 Task: Zoom the drawing page by 200%.
Action: Mouse moved to (193, 142)
Screenshot: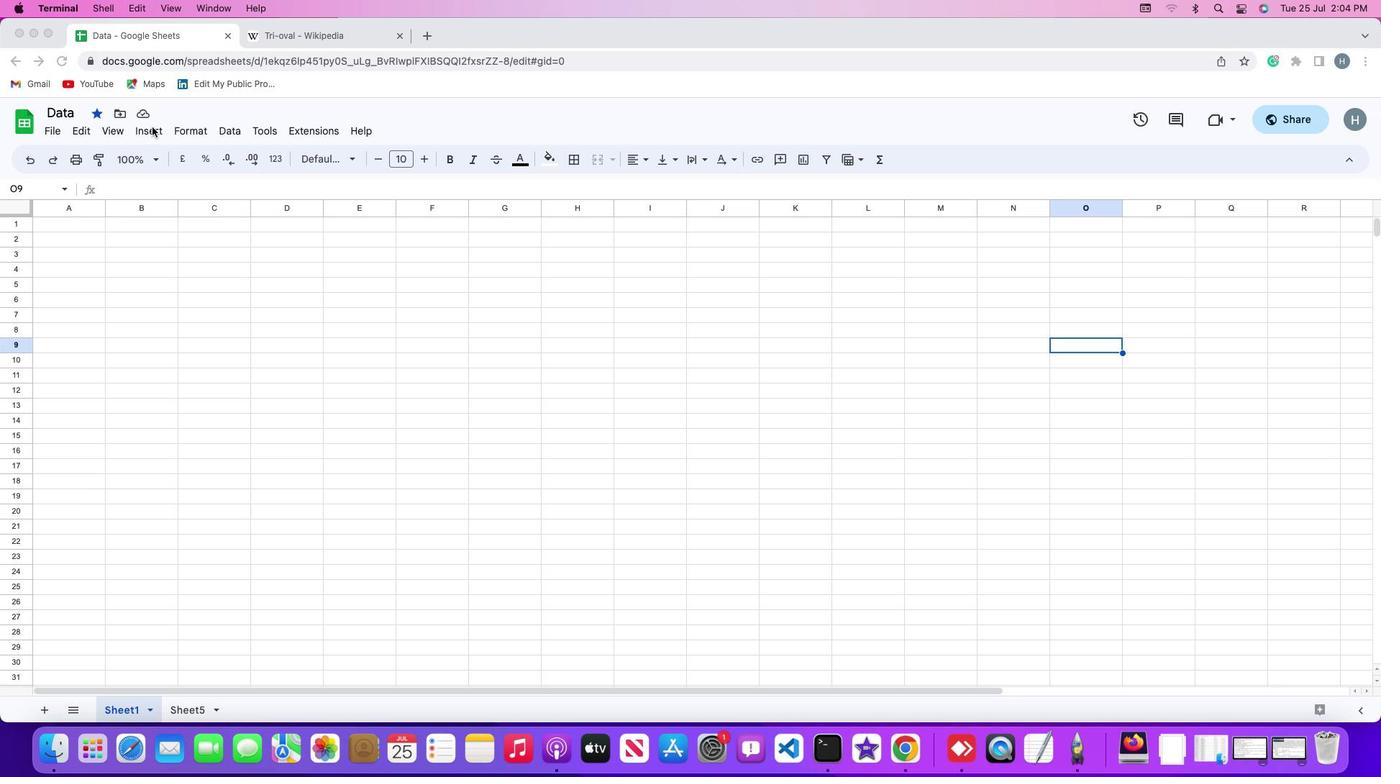 
Action: Mouse pressed left at (193, 142)
Screenshot: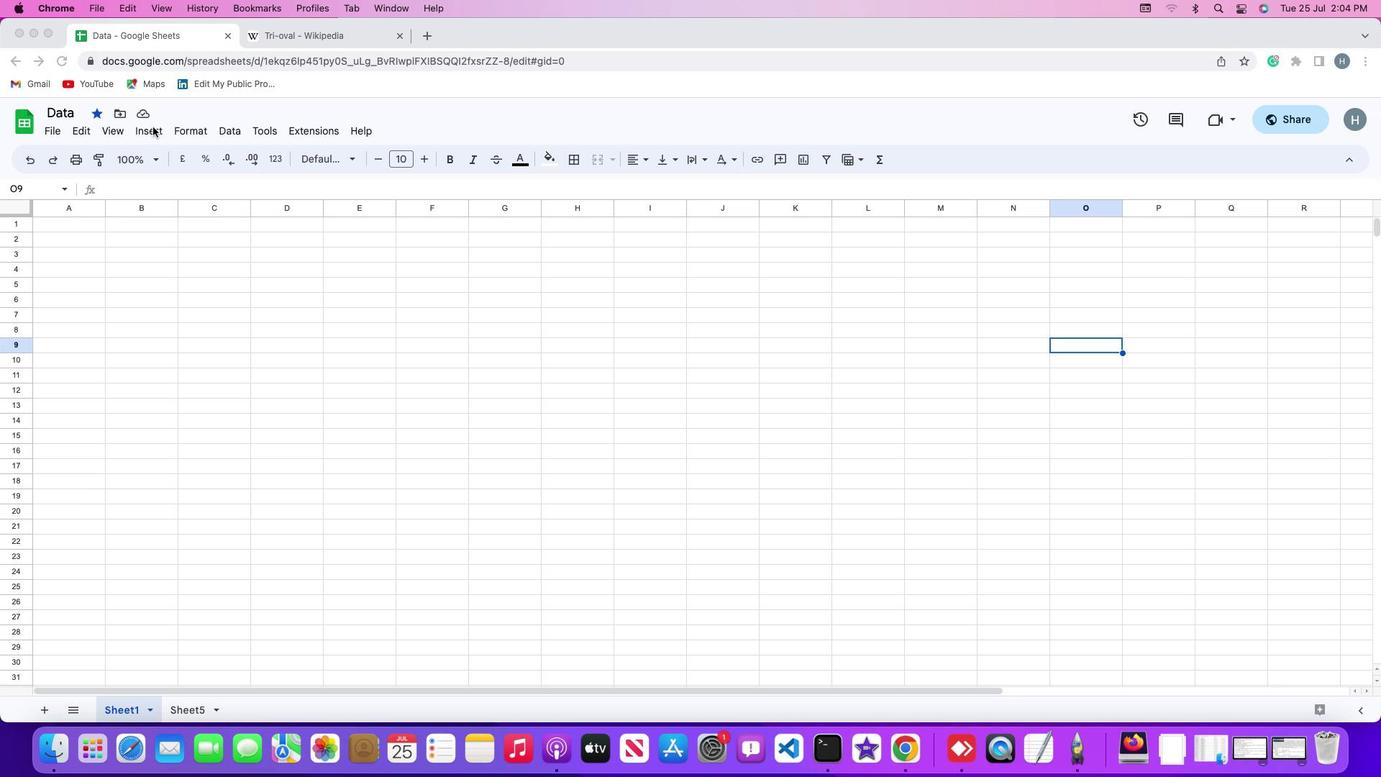 
Action: Mouse moved to (195, 142)
Screenshot: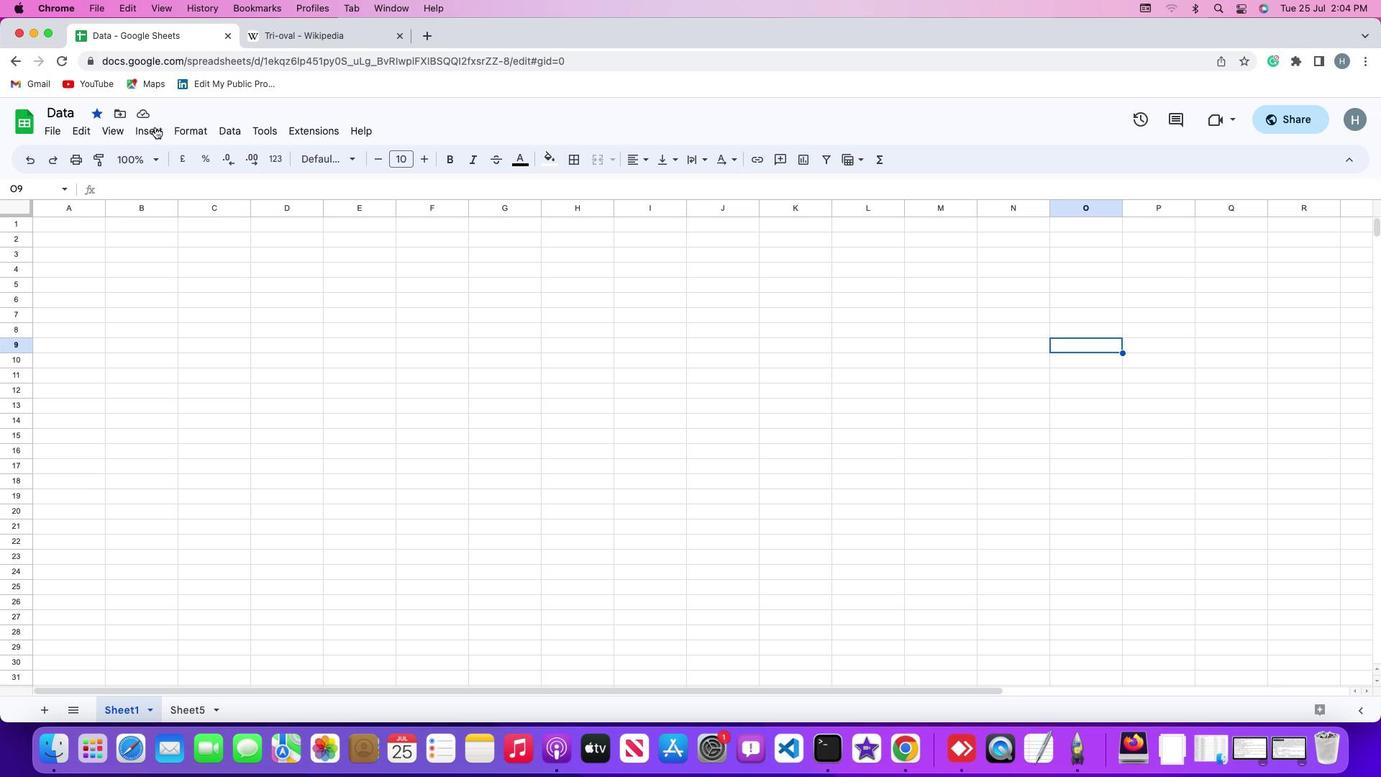 
Action: Mouse pressed left at (195, 142)
Screenshot: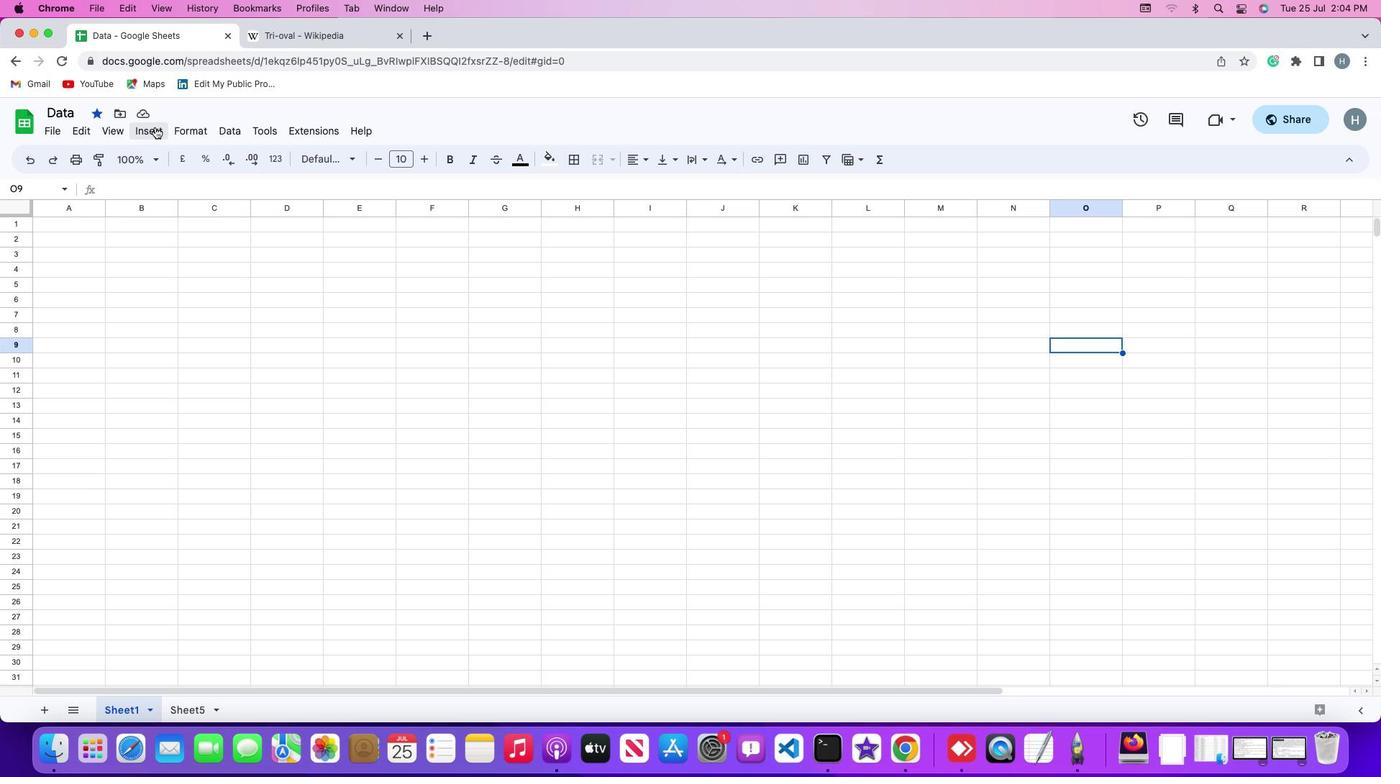 
Action: Mouse moved to (228, 336)
Screenshot: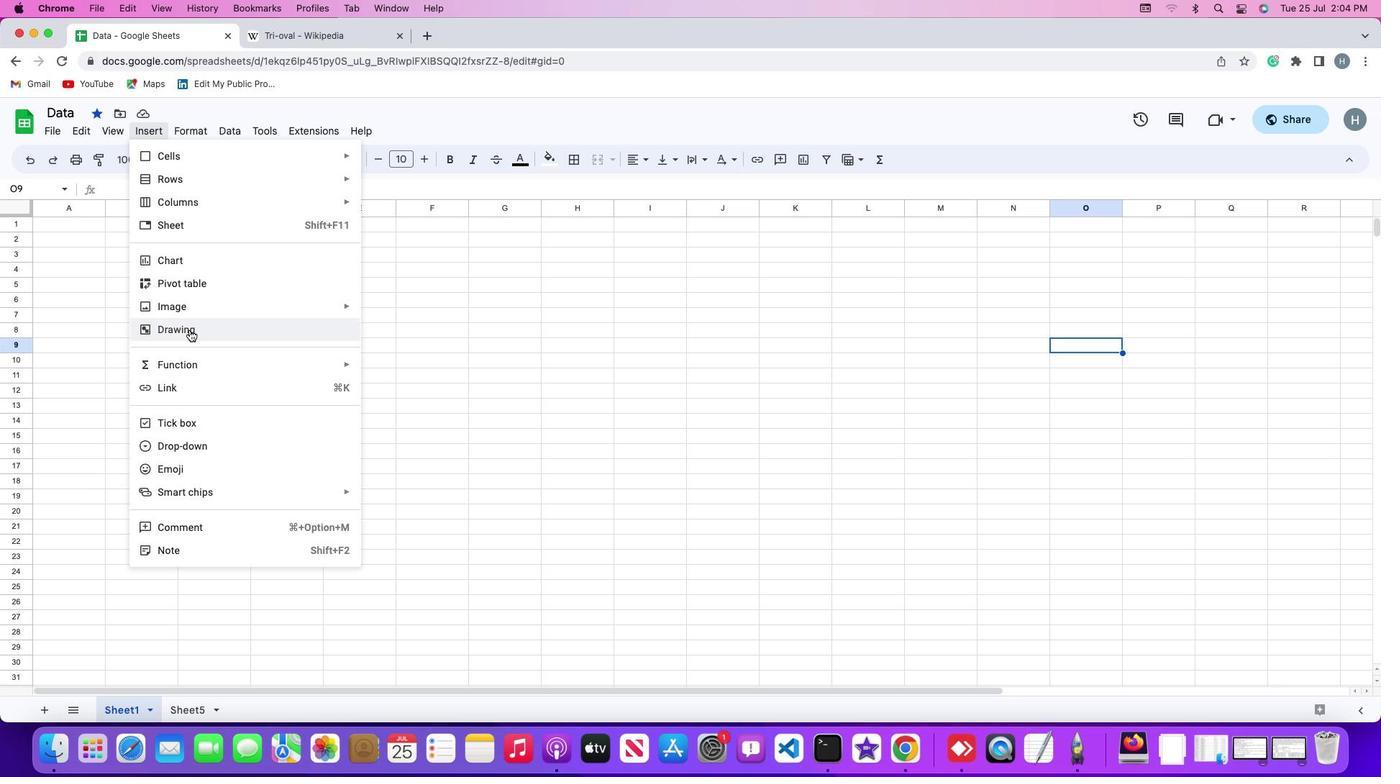 
Action: Mouse pressed left at (228, 336)
Screenshot: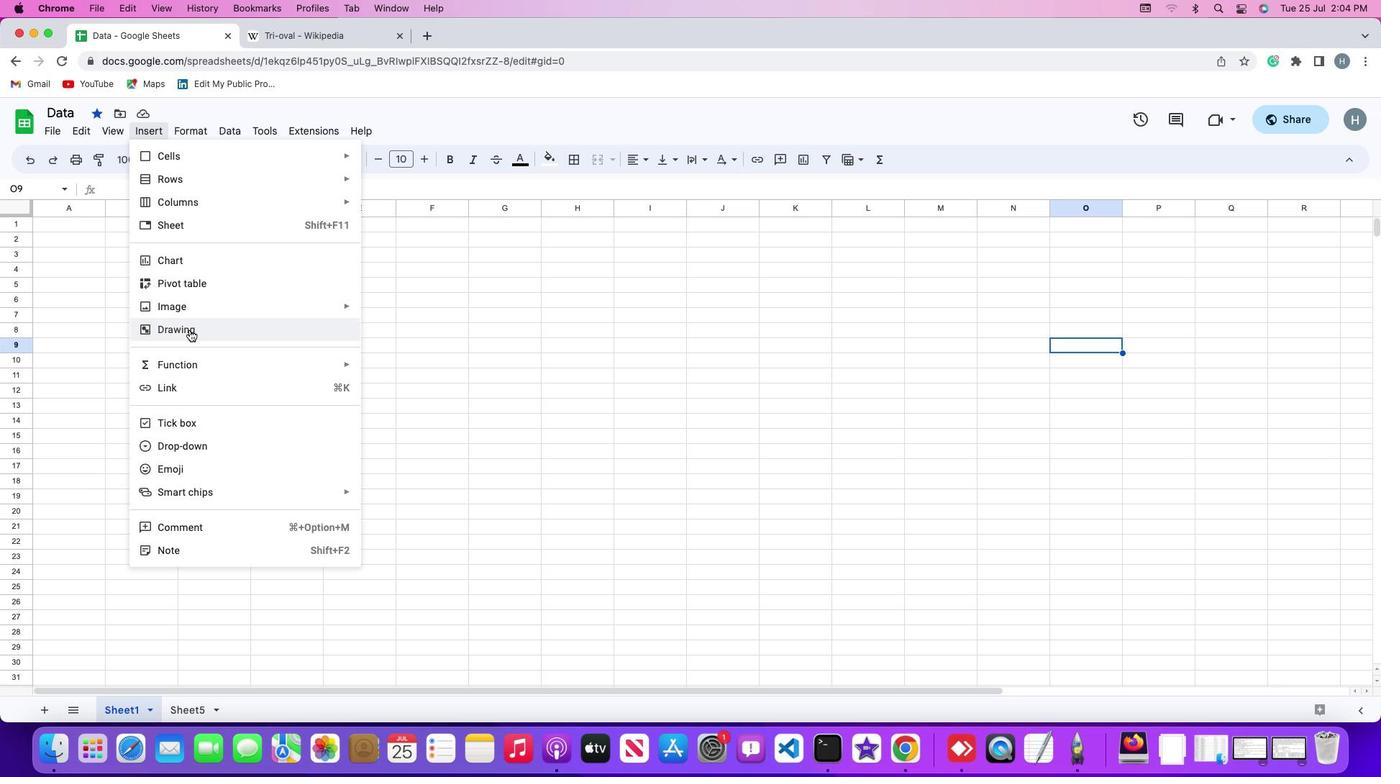 
Action: Mouse moved to (526, 193)
Screenshot: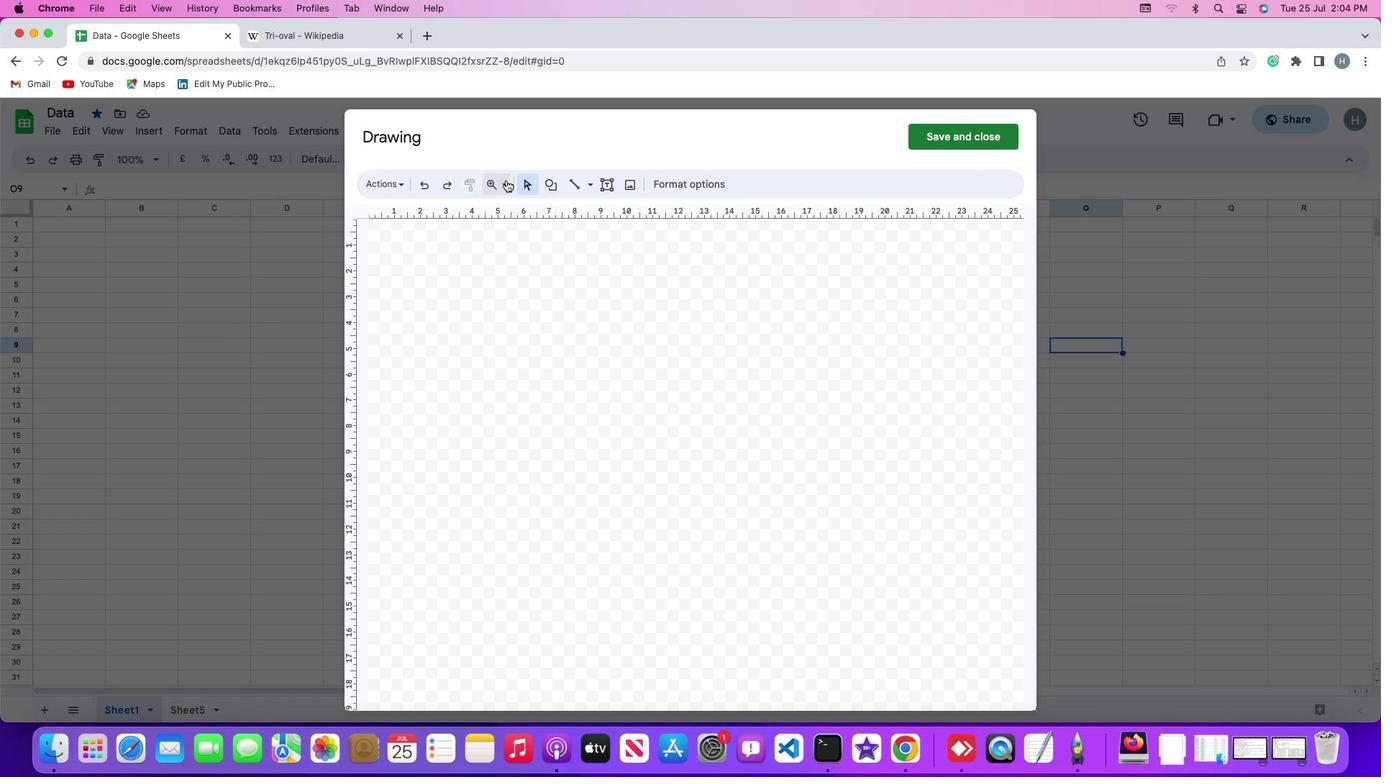
Action: Mouse pressed left at (526, 193)
Screenshot: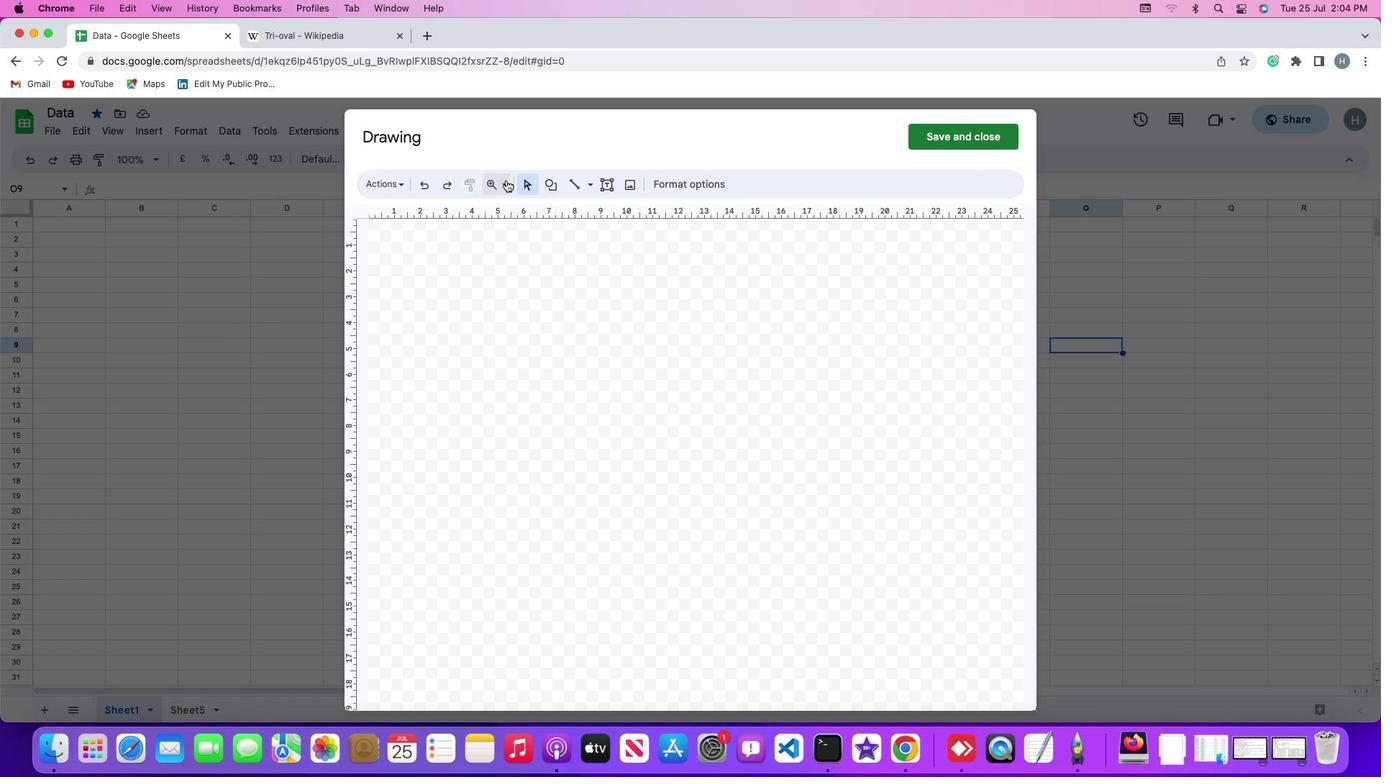 
Action: Mouse moved to (774, 502)
Screenshot: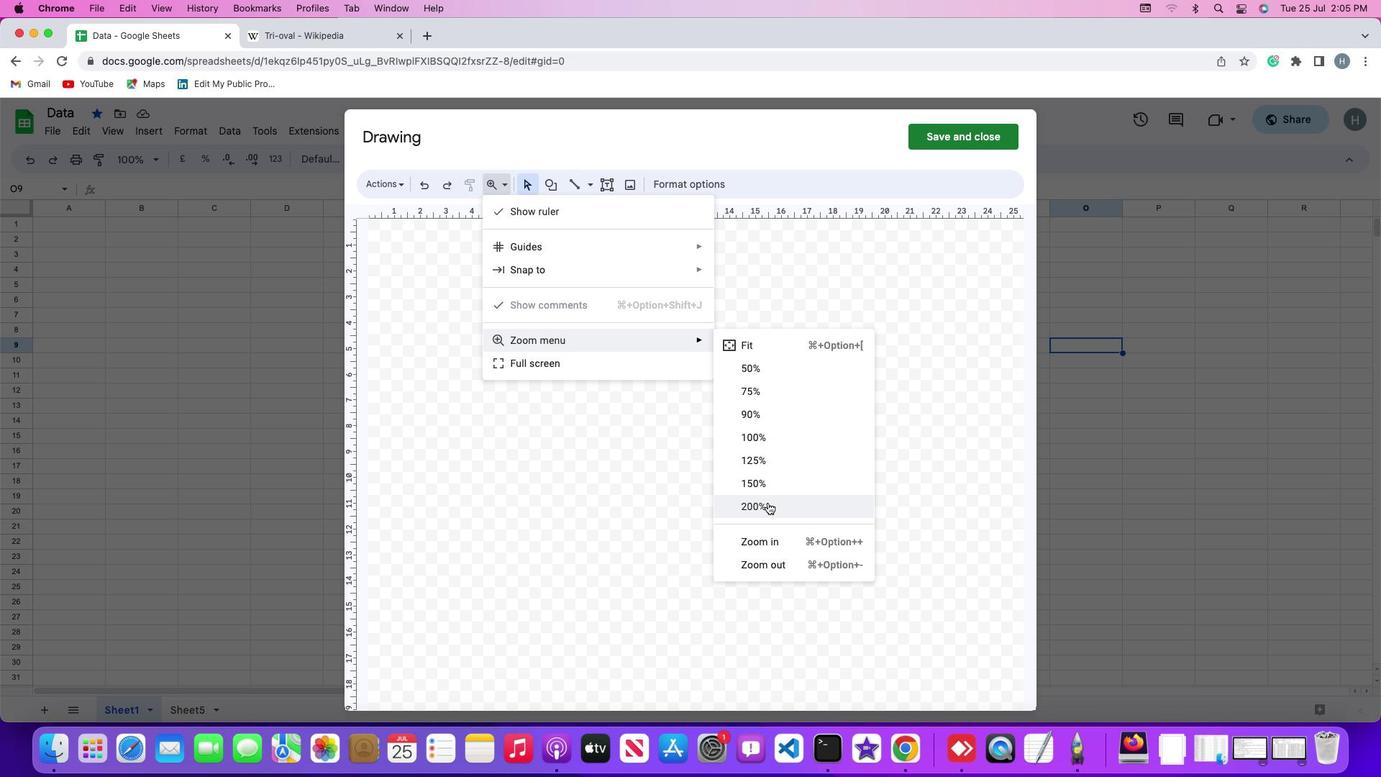 
Action: Mouse pressed left at (774, 502)
Screenshot: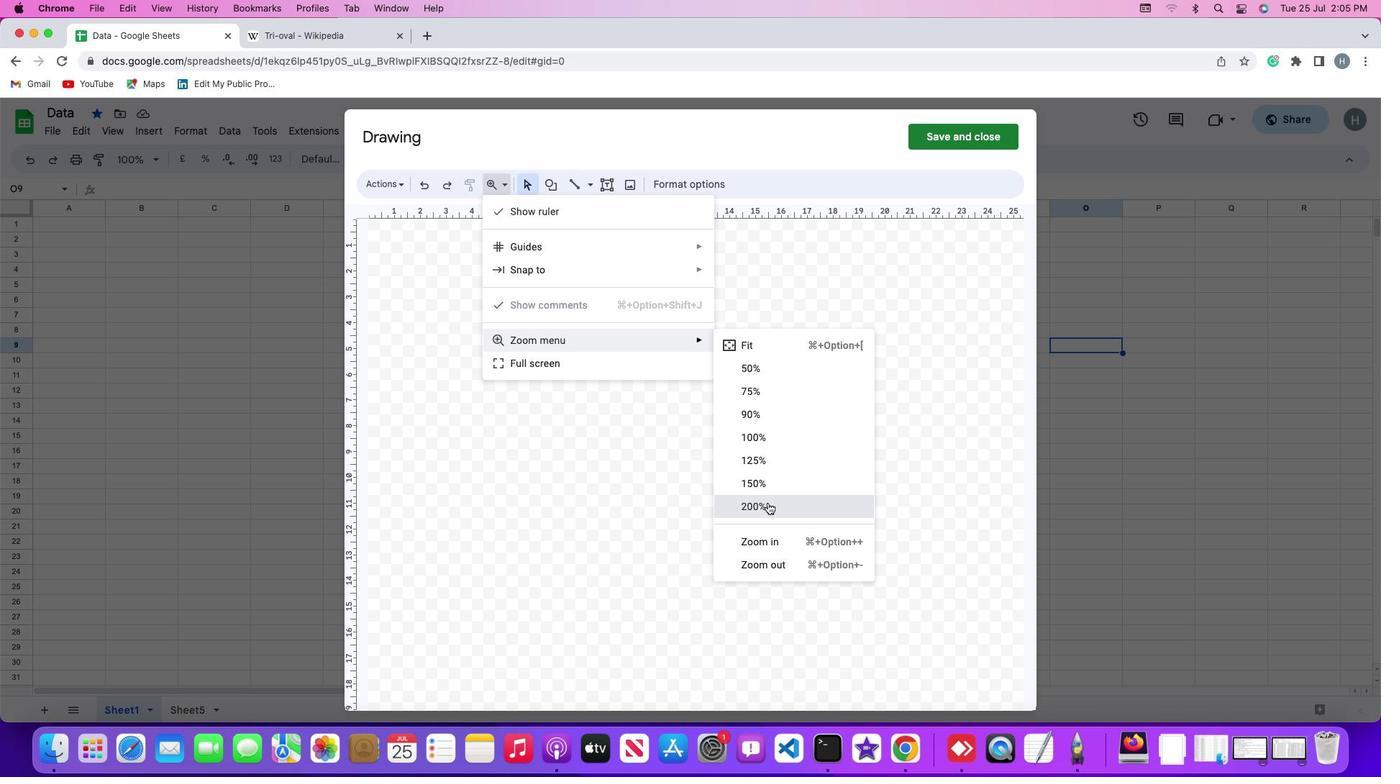 
Action: Mouse moved to (683, 403)
Screenshot: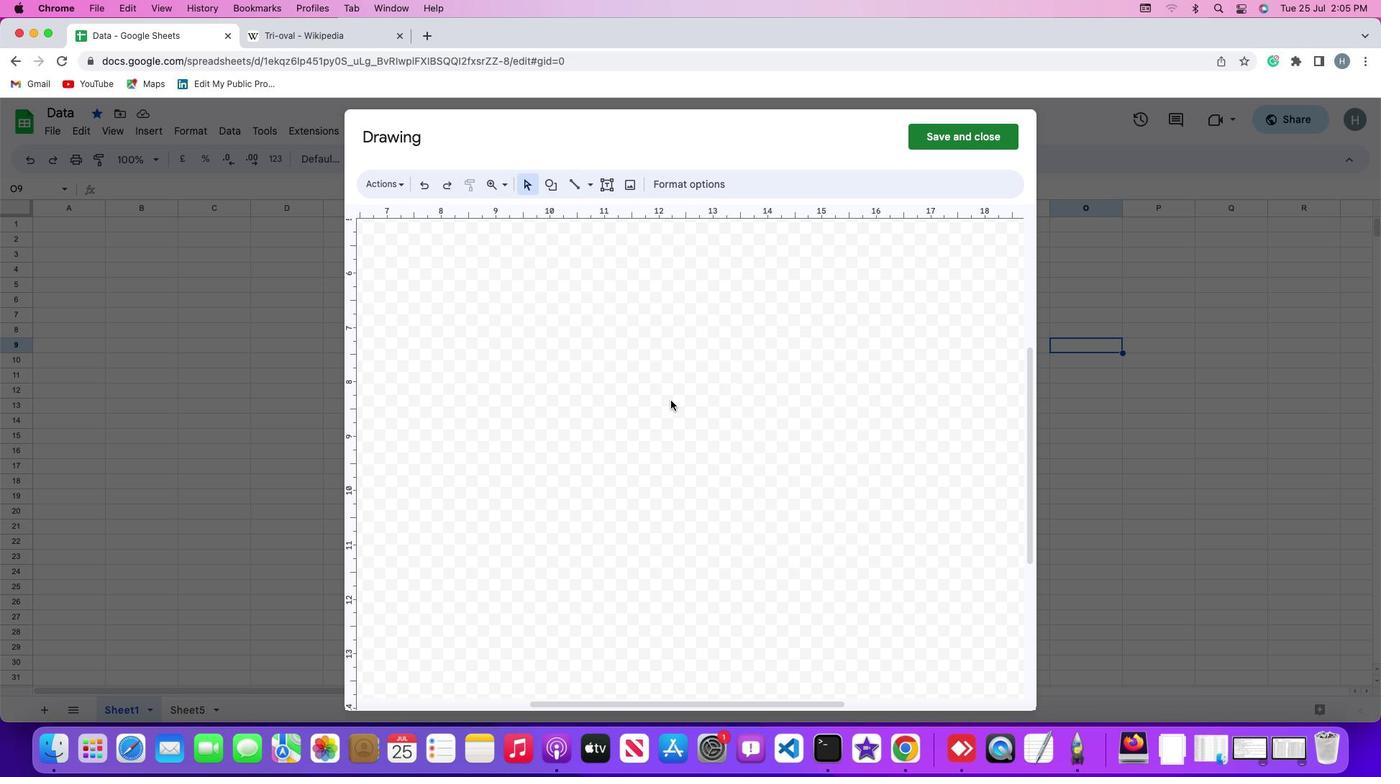 
